 Task: Create a due date automation trigger when advanced on, 2 working days before a card is due add fields without custom field "Resume" set to a number greater than 1 and greater than 10 is due at 11:00 AM.
Action: Mouse moved to (961, 63)
Screenshot: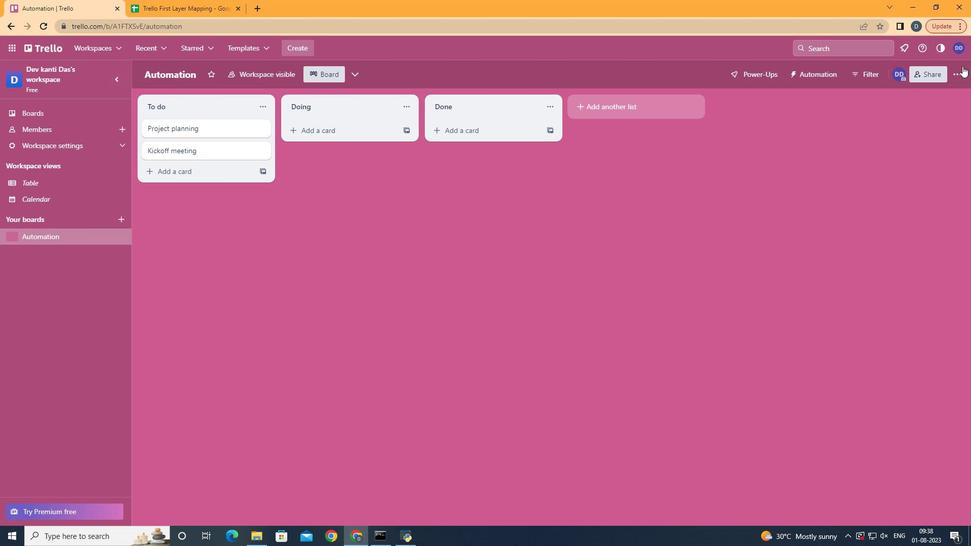 
Action: Mouse pressed left at (961, 63)
Screenshot: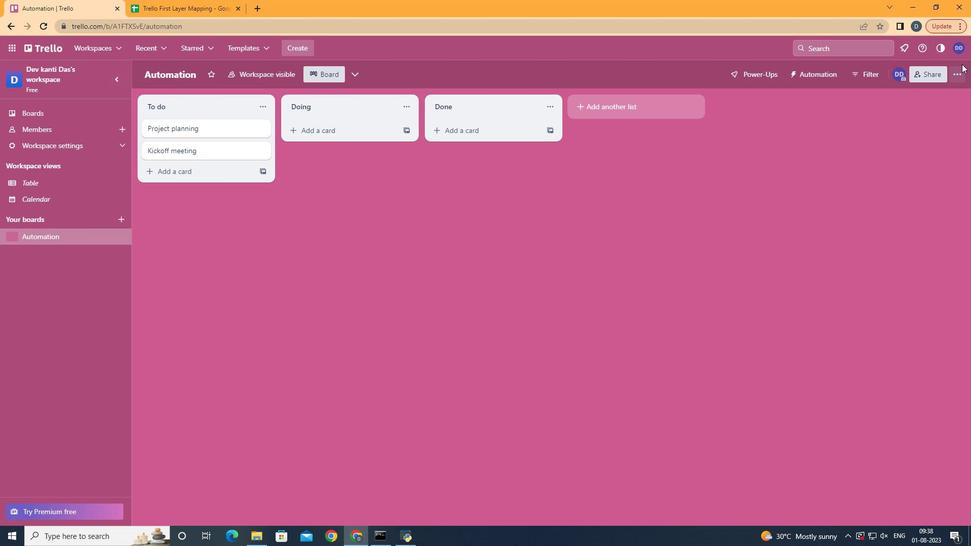 
Action: Mouse moved to (961, 68)
Screenshot: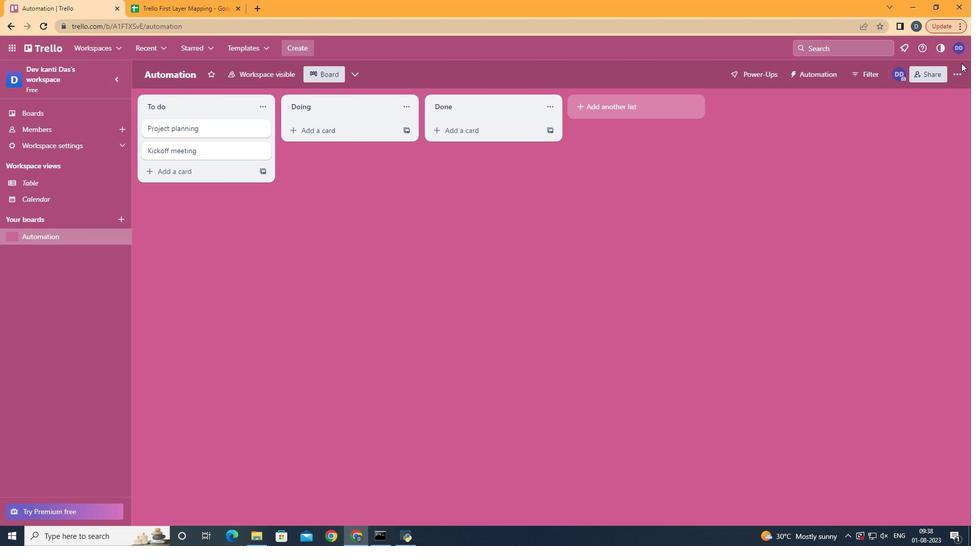
Action: Mouse pressed left at (961, 68)
Screenshot: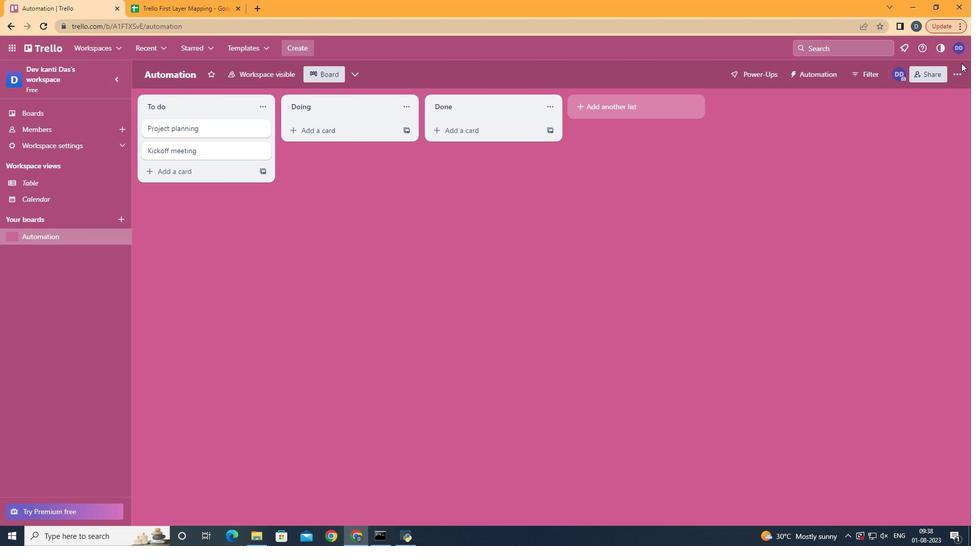 
Action: Mouse moved to (898, 220)
Screenshot: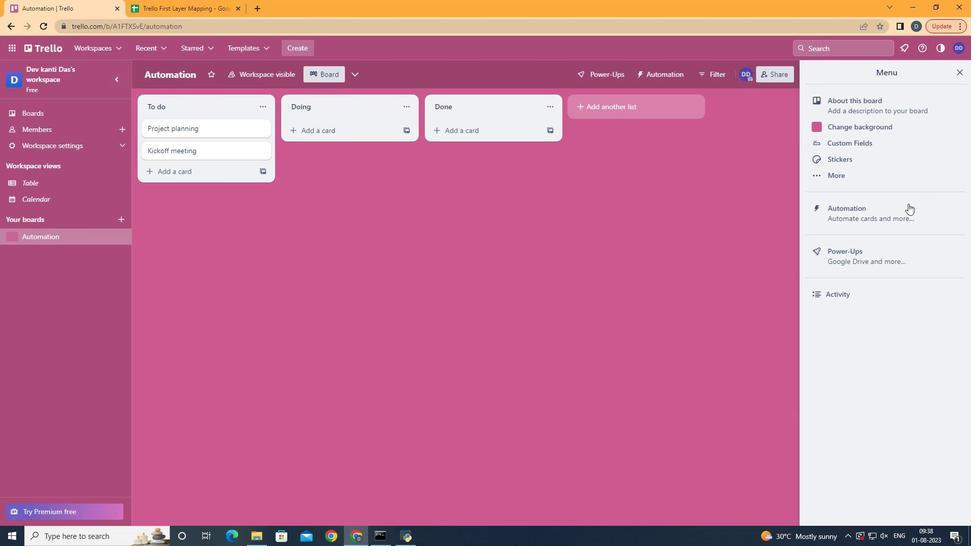 
Action: Mouse pressed left at (898, 220)
Screenshot: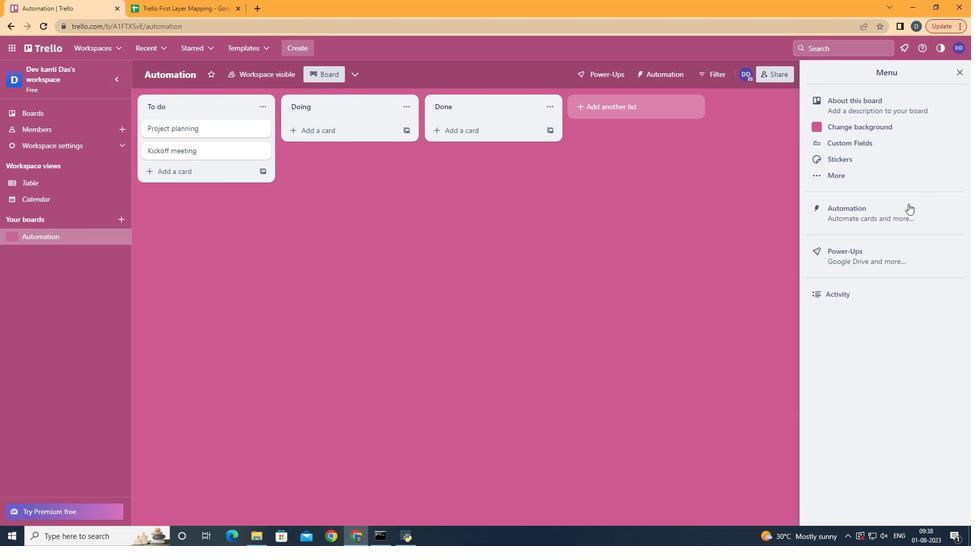 
Action: Mouse moved to (215, 204)
Screenshot: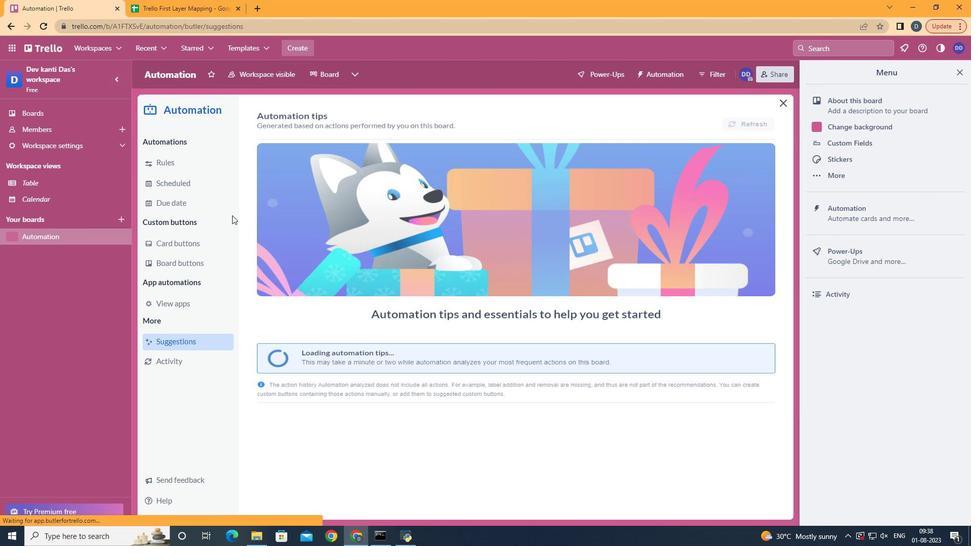 
Action: Mouse pressed left at (215, 204)
Screenshot: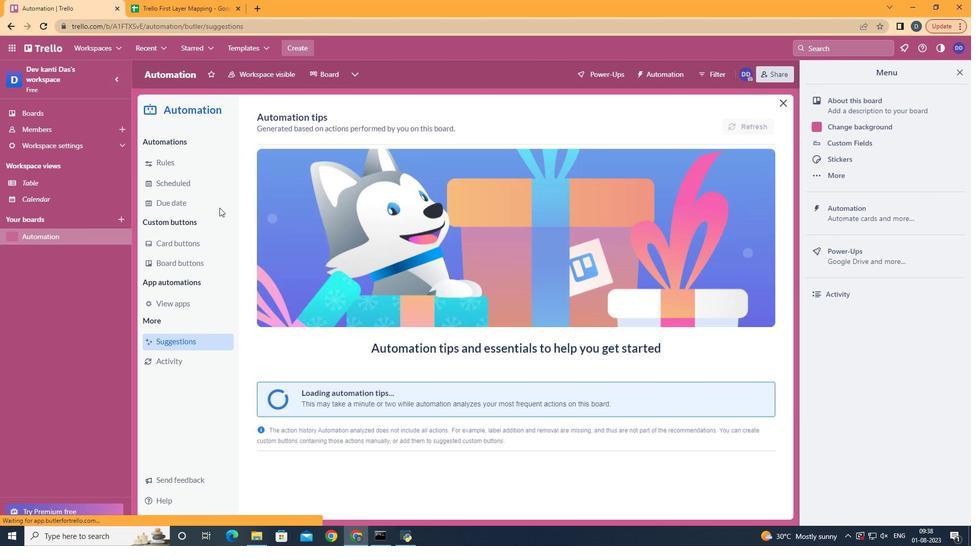 
Action: Mouse moved to (710, 122)
Screenshot: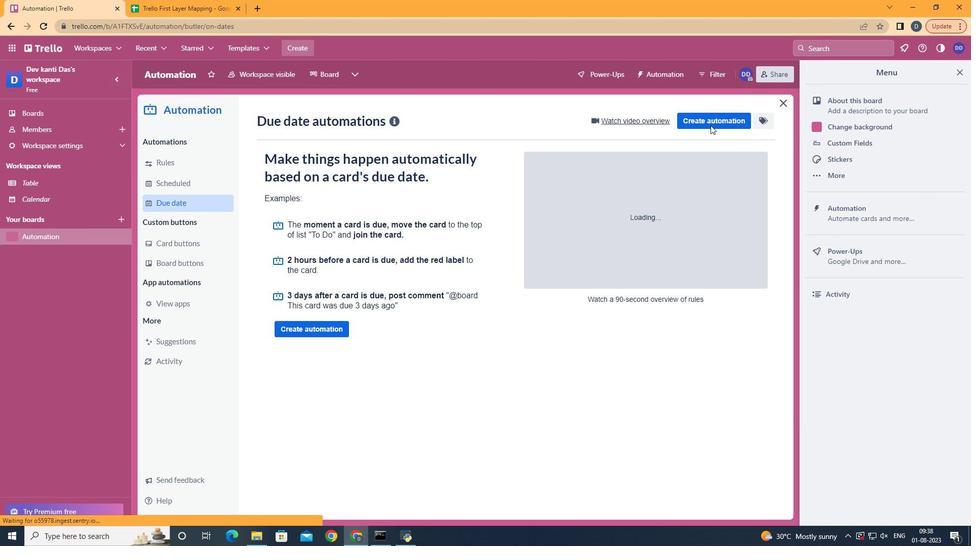 
Action: Mouse pressed left at (710, 122)
Screenshot: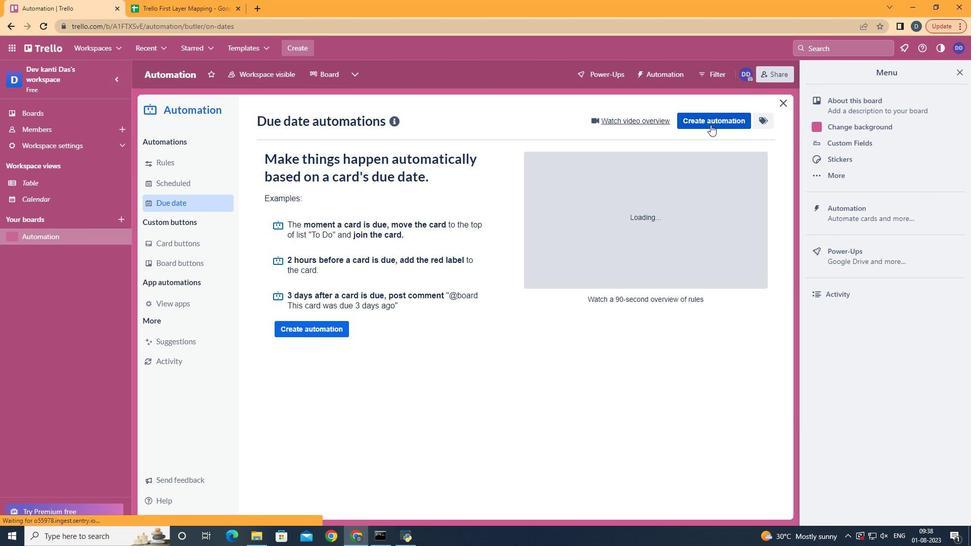 
Action: Mouse moved to (446, 209)
Screenshot: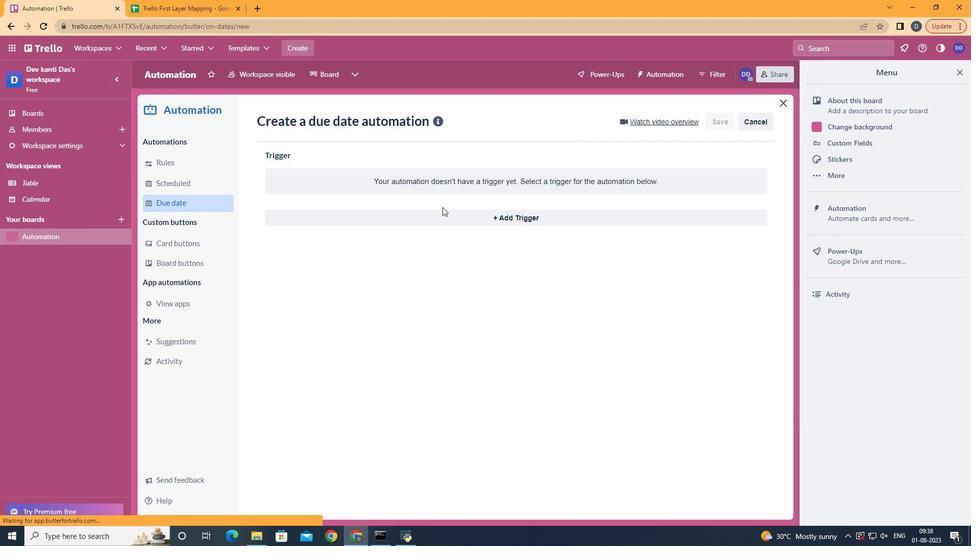 
Action: Mouse pressed left at (446, 209)
Screenshot: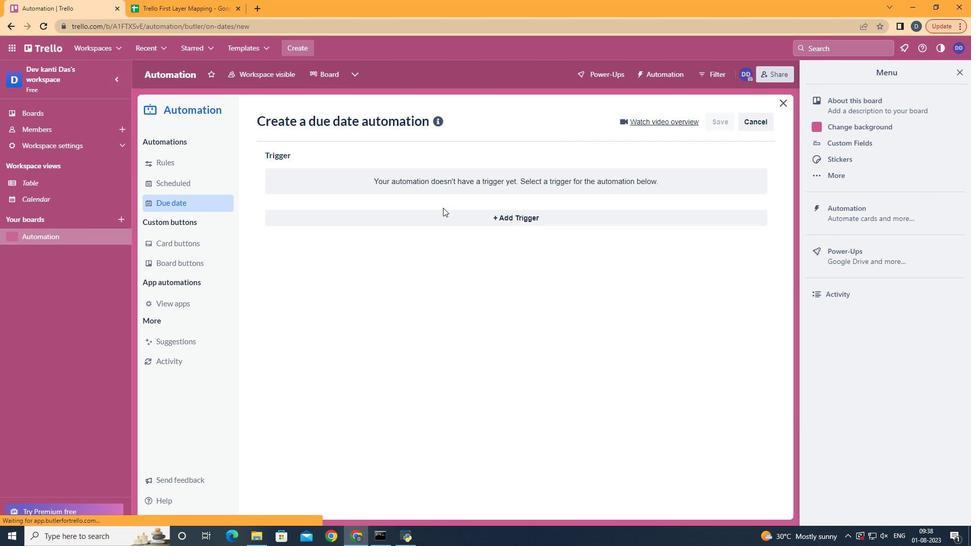 
Action: Mouse moved to (450, 214)
Screenshot: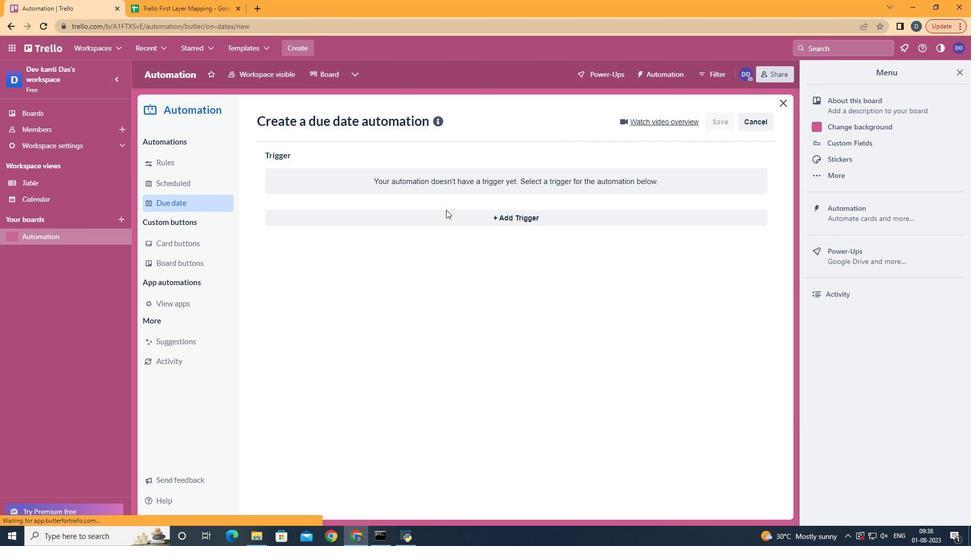 
Action: Mouse pressed left at (450, 214)
Screenshot: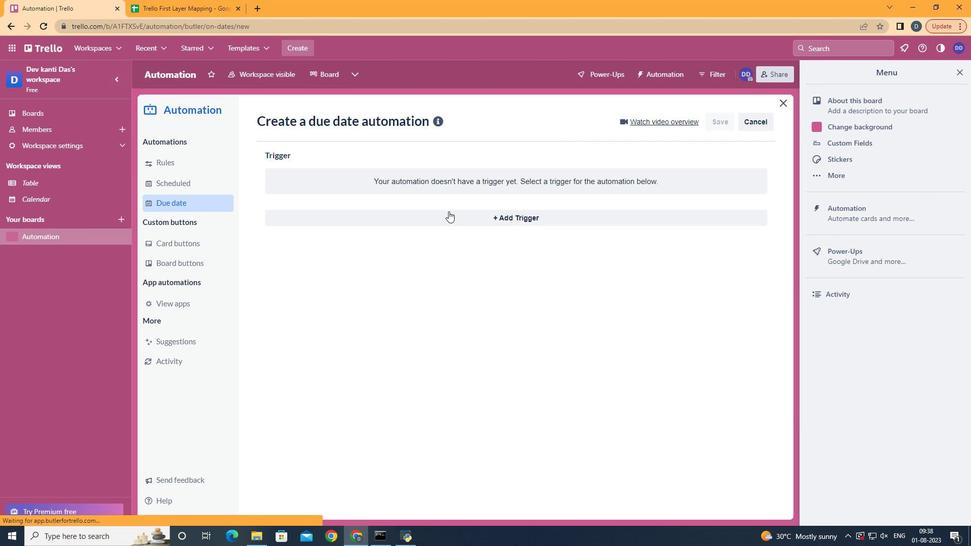
Action: Mouse moved to (325, 408)
Screenshot: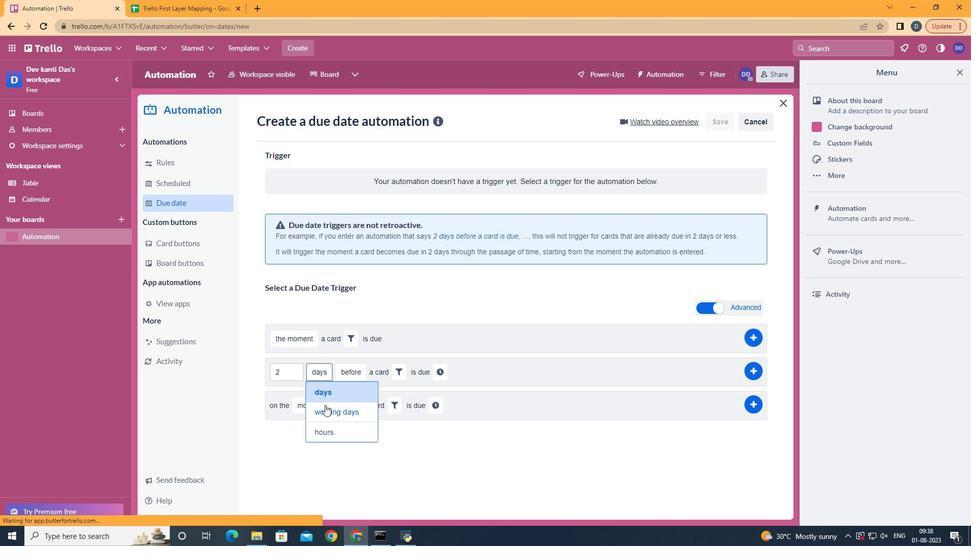 
Action: Mouse pressed left at (325, 408)
Screenshot: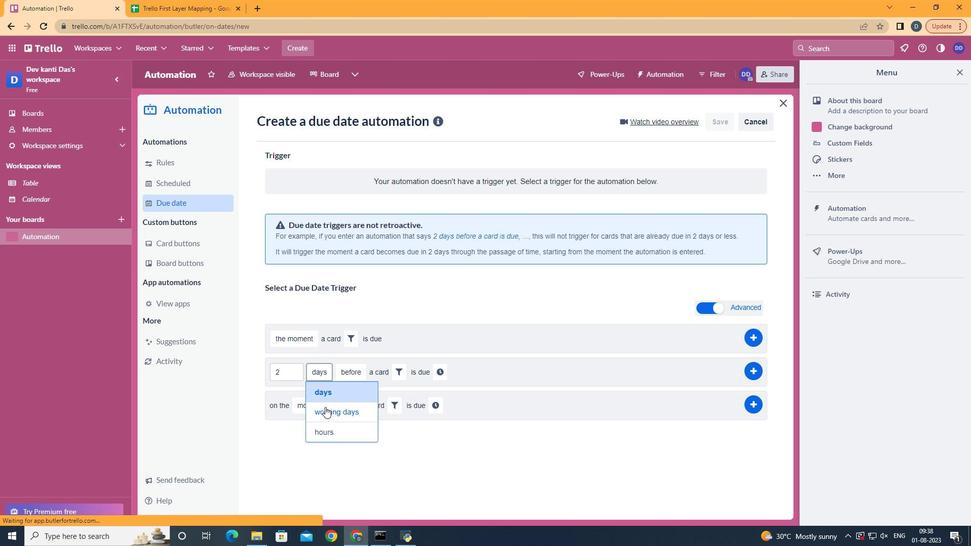 
Action: Mouse moved to (428, 365)
Screenshot: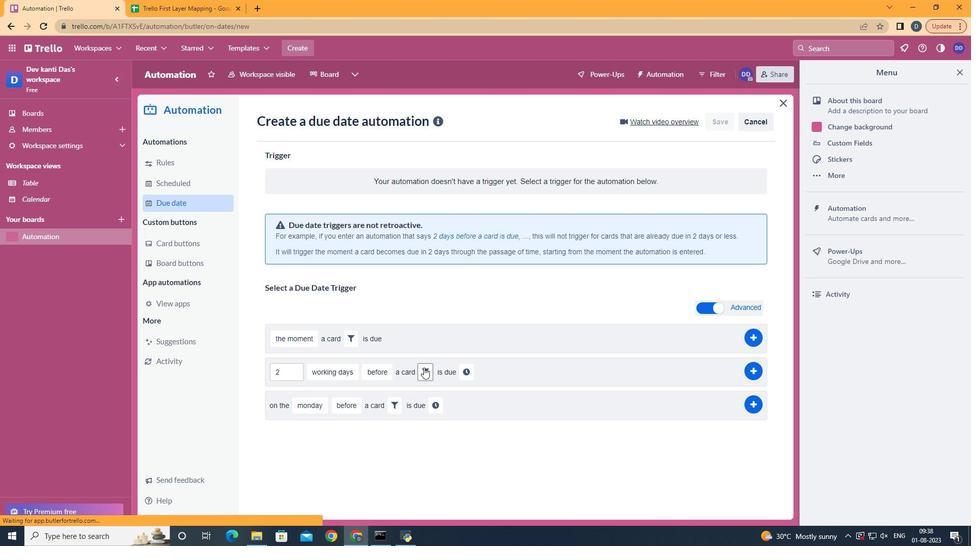 
Action: Mouse pressed left at (428, 365)
Screenshot: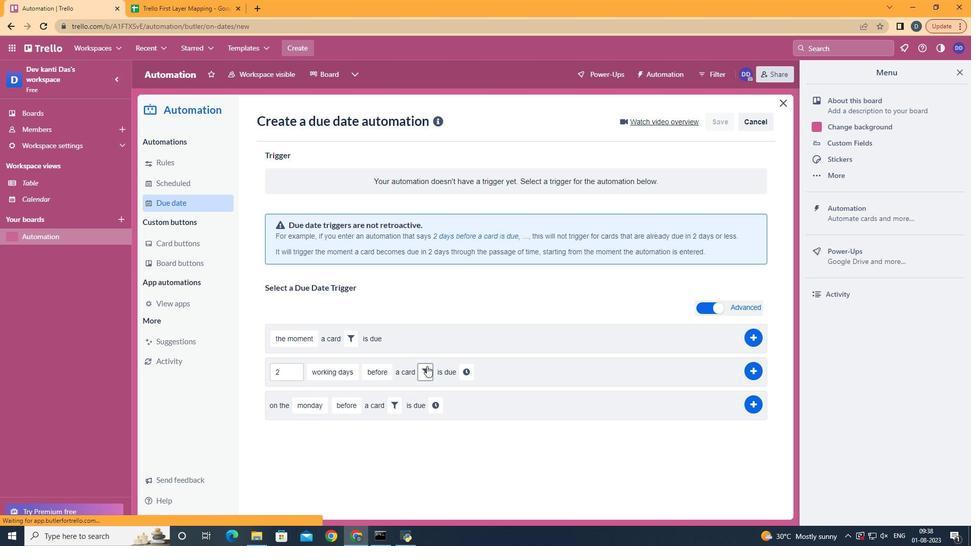 
Action: Mouse moved to (594, 411)
Screenshot: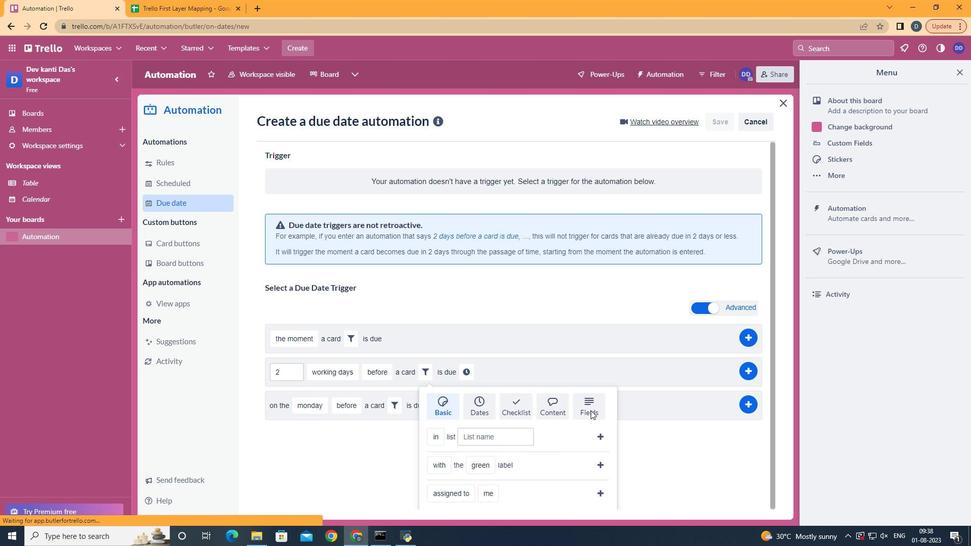 
Action: Mouse pressed left at (594, 411)
Screenshot: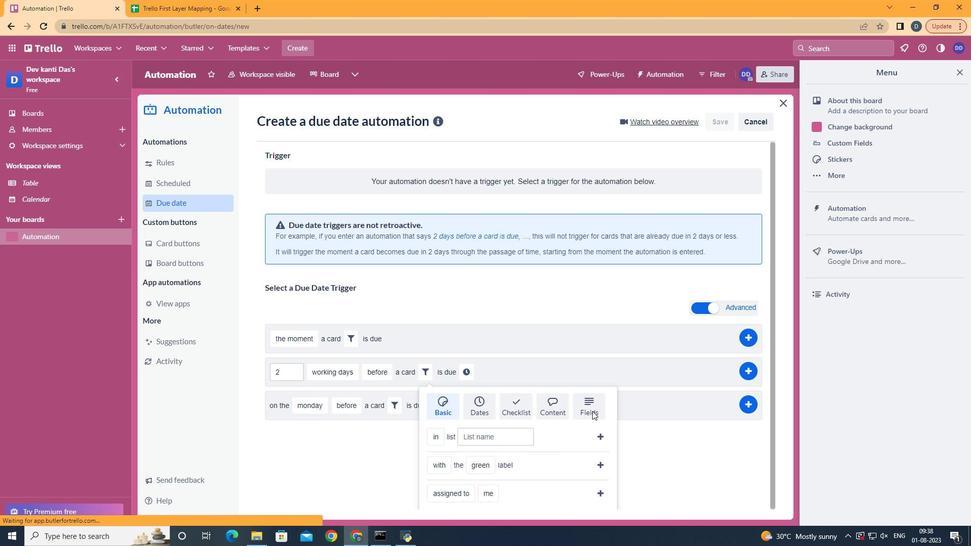 
Action: Mouse moved to (594, 411)
Screenshot: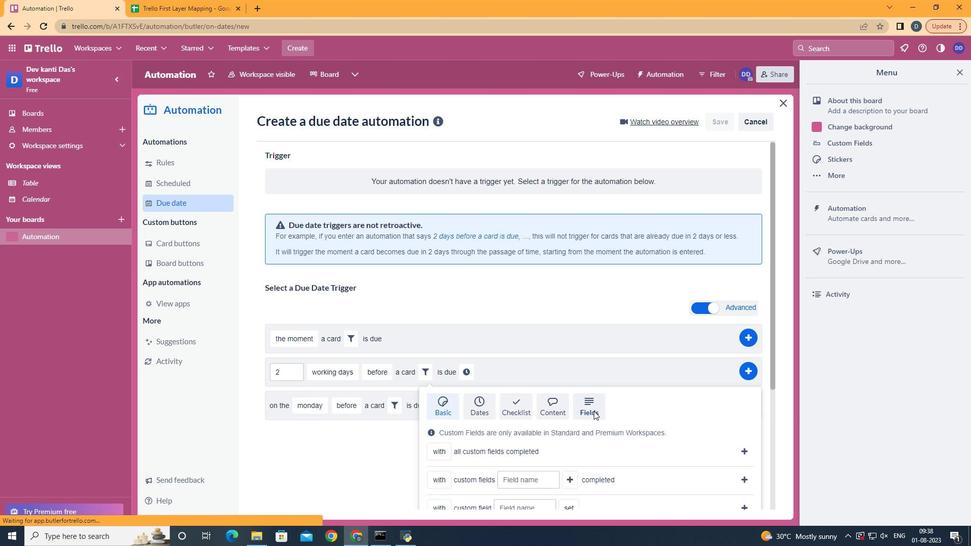 
Action: Mouse scrolled (594, 410) with delta (0, 0)
Screenshot: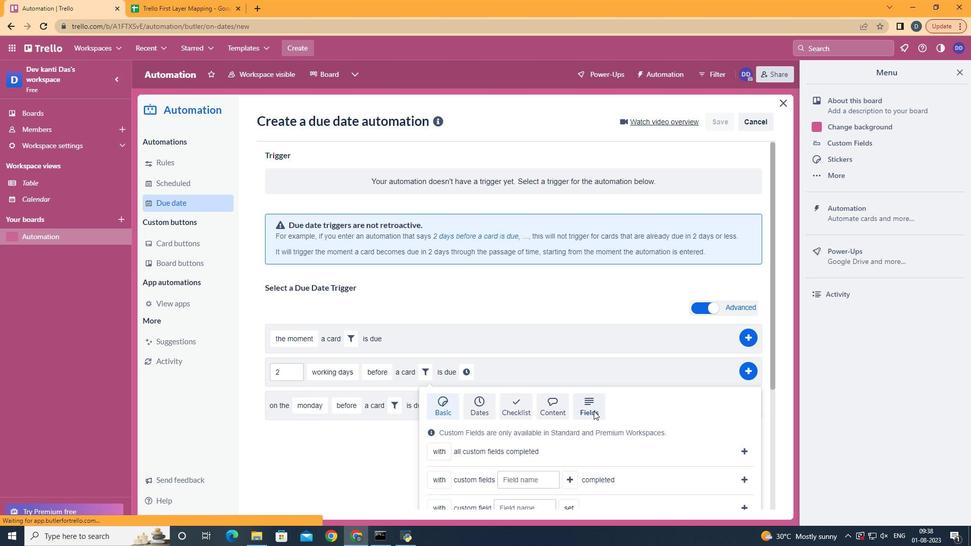 
Action: Mouse scrolled (594, 410) with delta (0, 0)
Screenshot: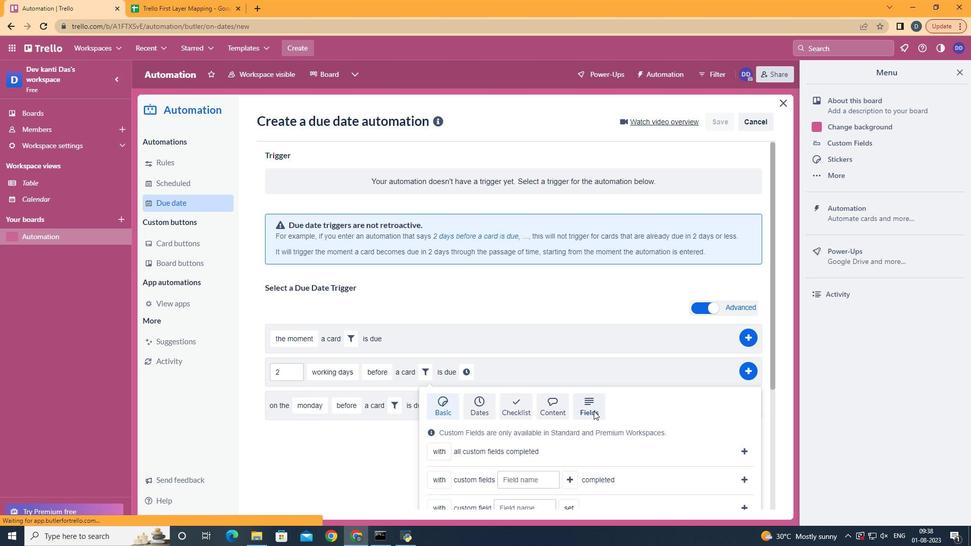 
Action: Mouse scrolled (594, 410) with delta (0, -1)
Screenshot: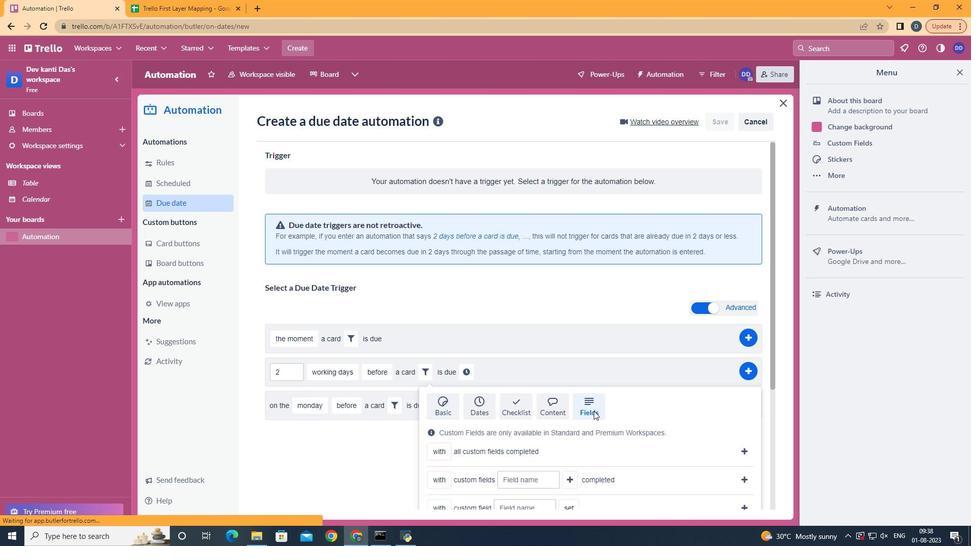 
Action: Mouse scrolled (594, 410) with delta (0, 0)
Screenshot: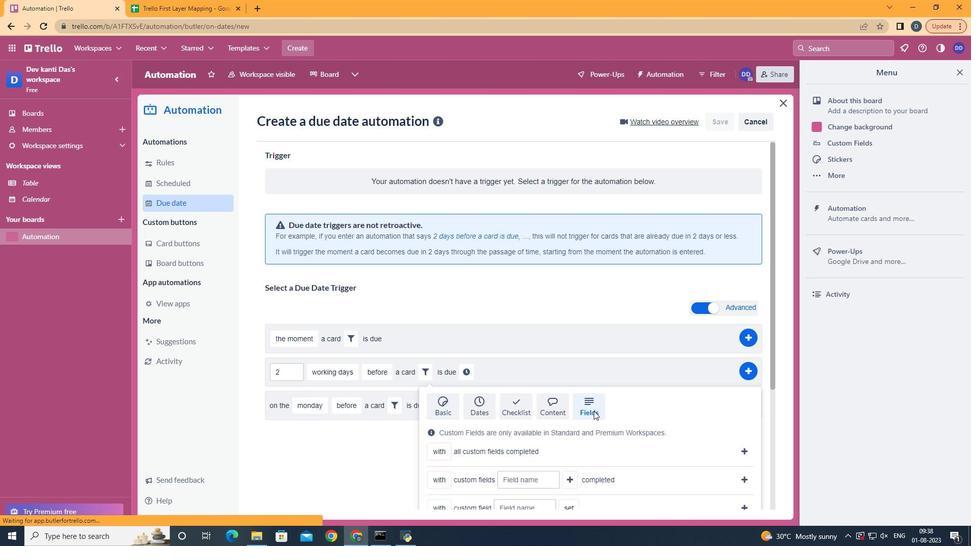 
Action: Mouse scrolled (594, 410) with delta (0, 0)
Screenshot: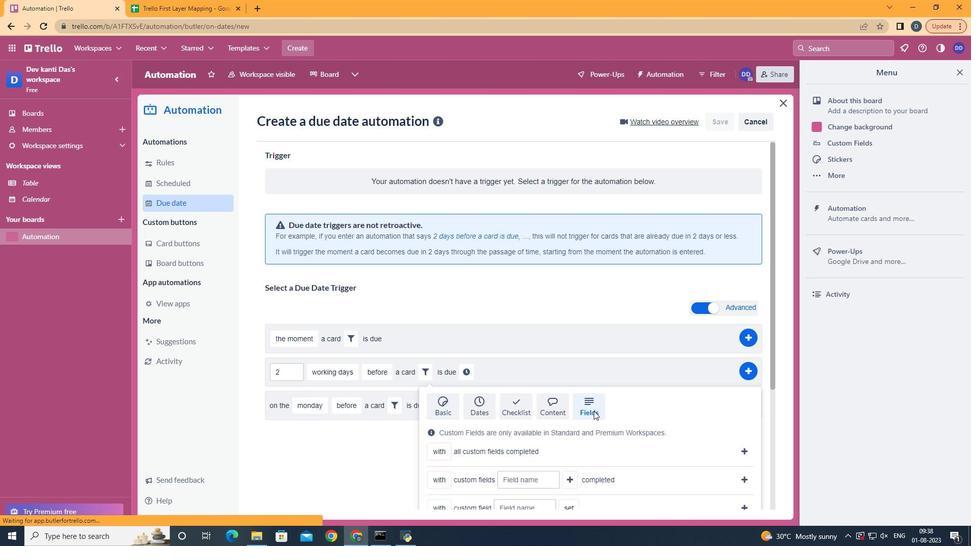 
Action: Mouse moved to (447, 453)
Screenshot: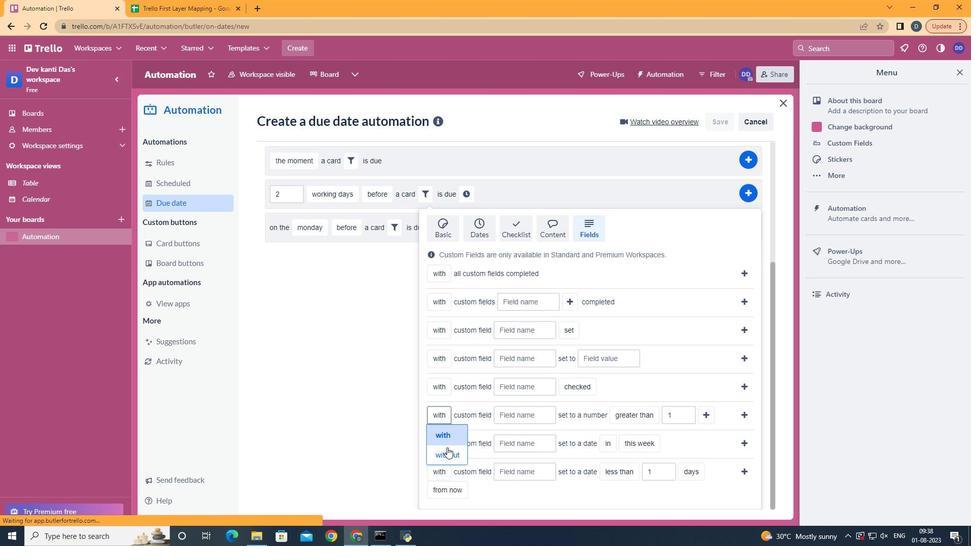 
Action: Mouse pressed left at (447, 453)
Screenshot: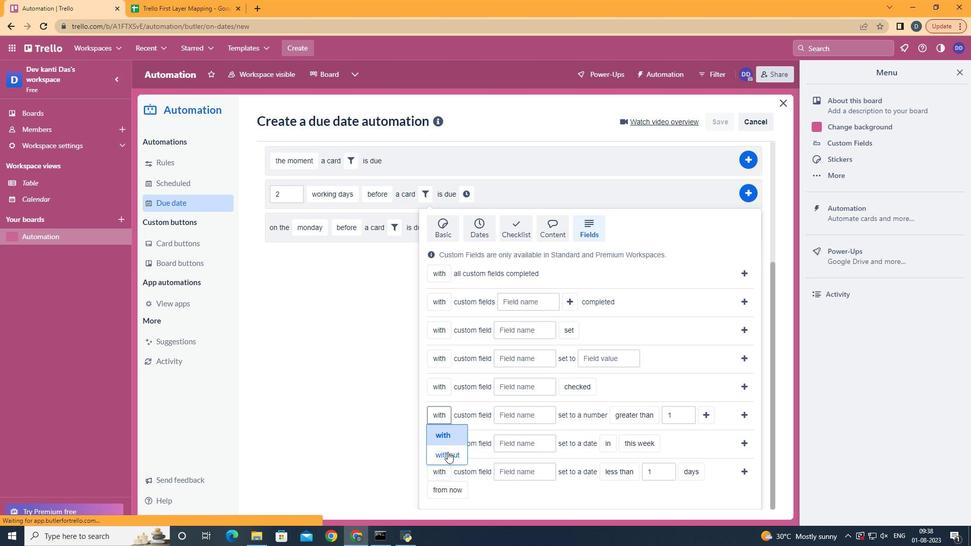 
Action: Mouse moved to (530, 413)
Screenshot: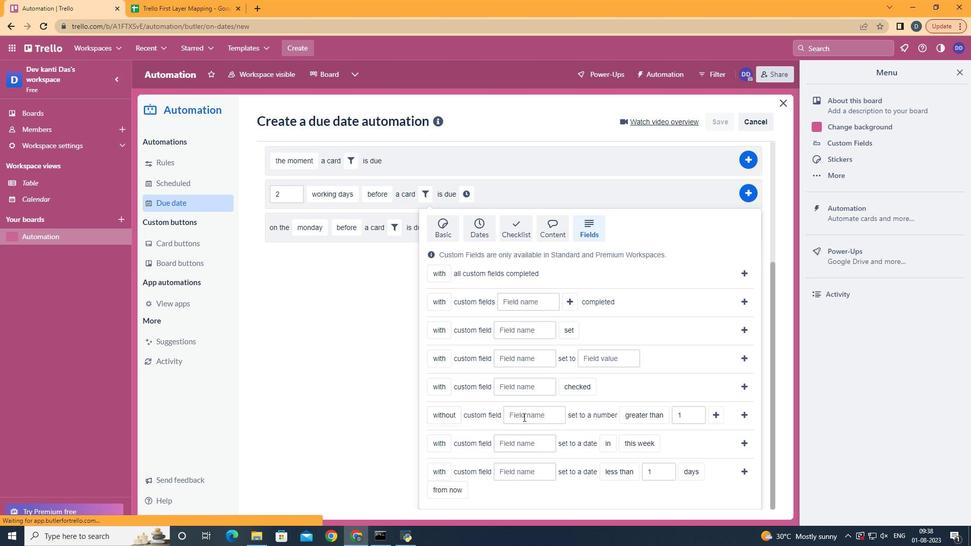 
Action: Mouse pressed left at (530, 413)
Screenshot: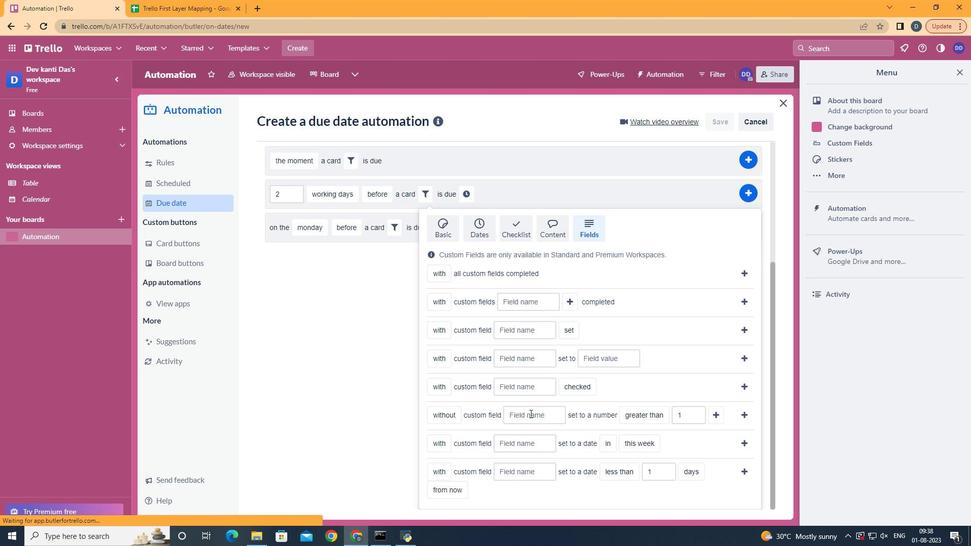 
Action: Key pressed <Key.shift>Resume
Screenshot: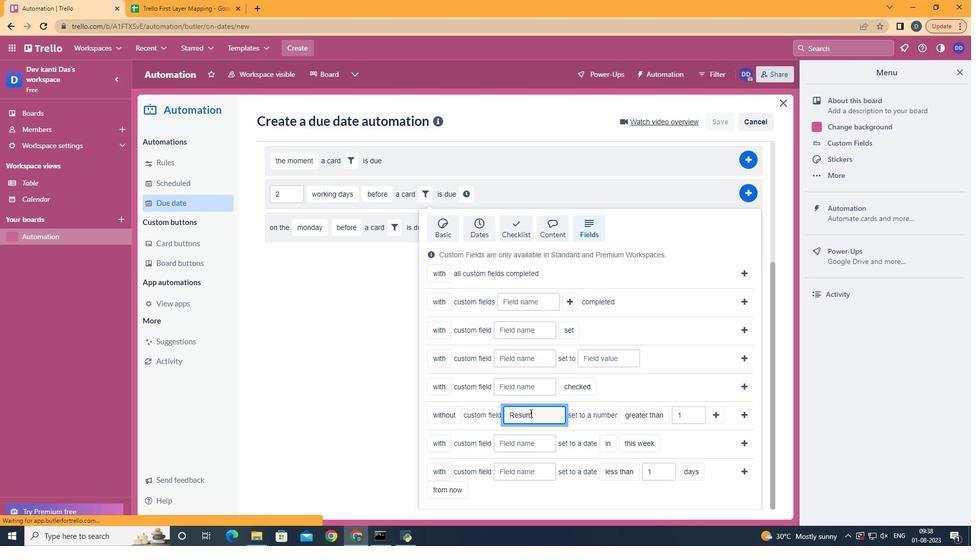 
Action: Mouse moved to (656, 437)
Screenshot: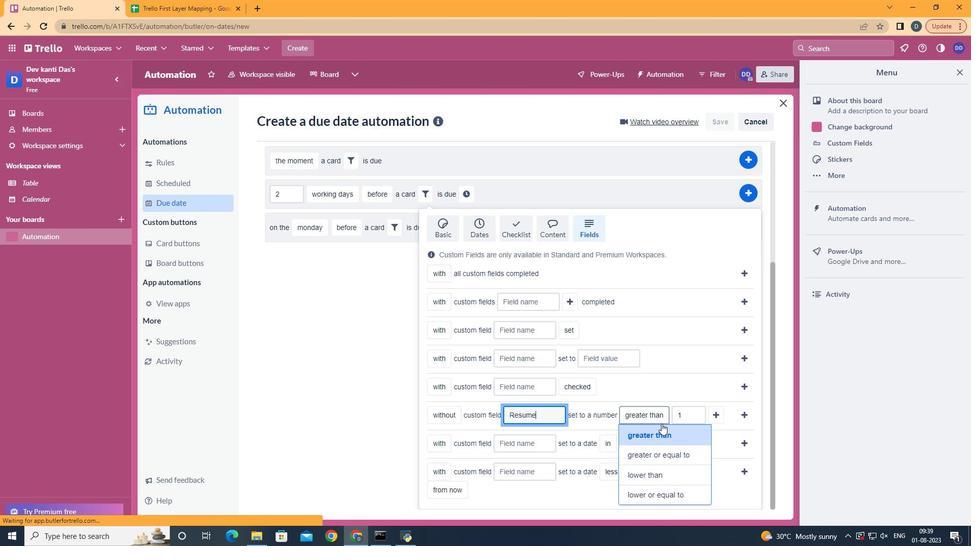 
Action: Mouse pressed left at (656, 437)
Screenshot: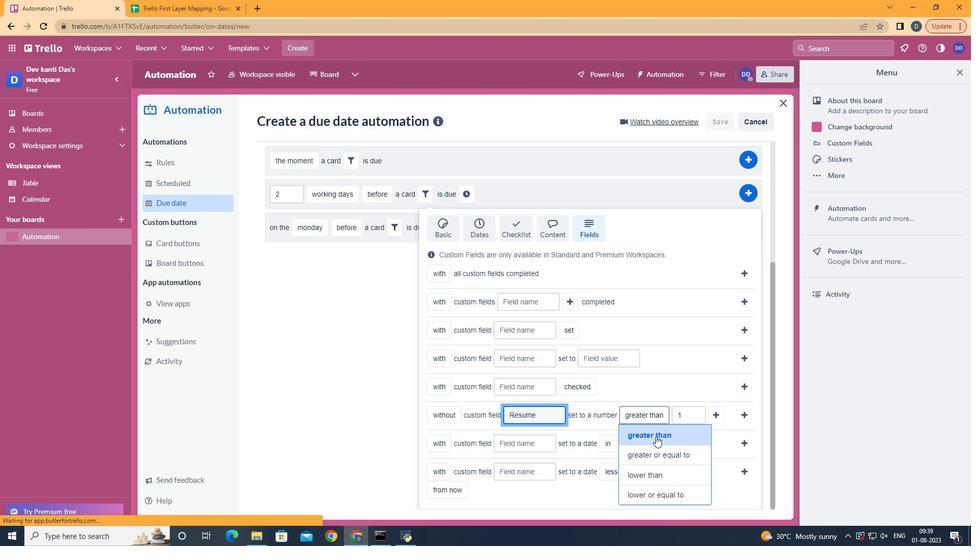 
Action: Mouse moved to (723, 415)
Screenshot: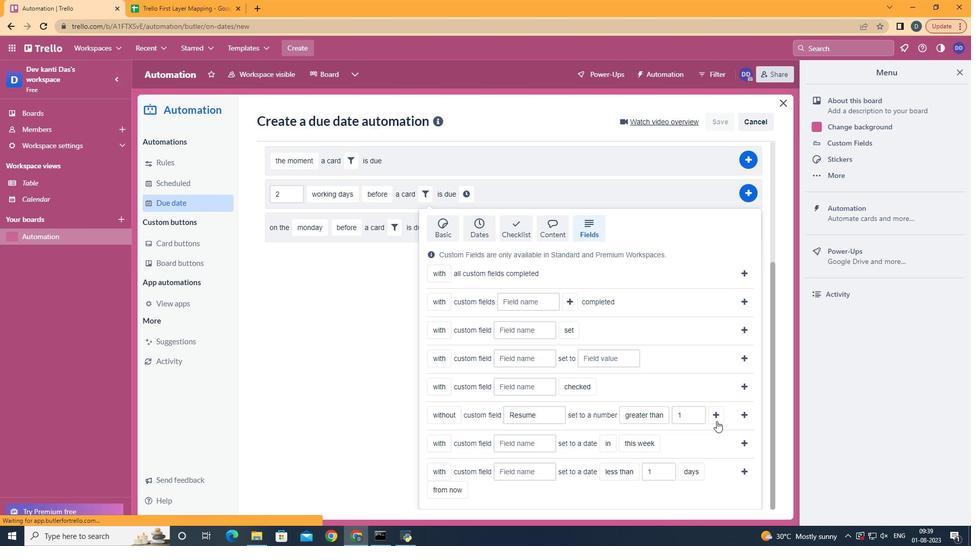 
Action: Mouse pressed left at (723, 415)
Screenshot: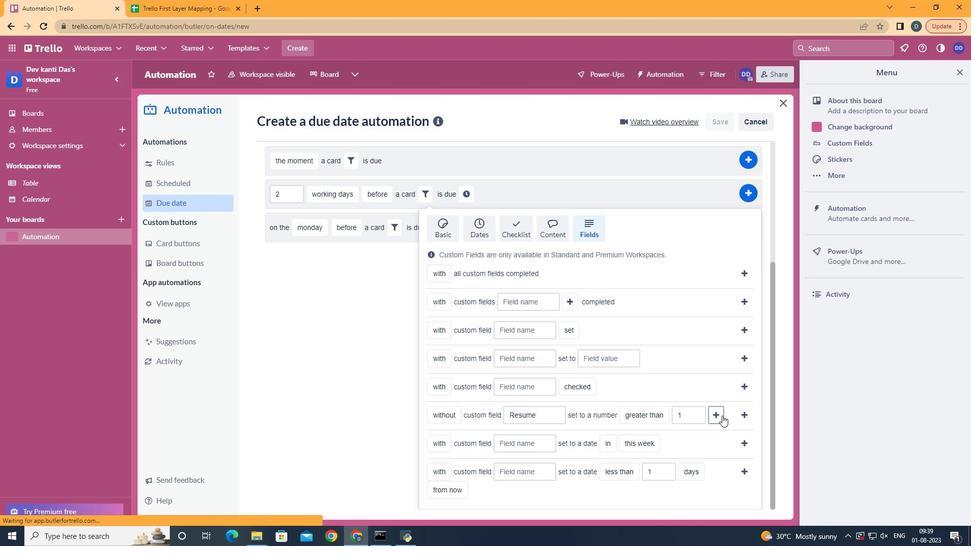 
Action: Mouse moved to (491, 396)
Screenshot: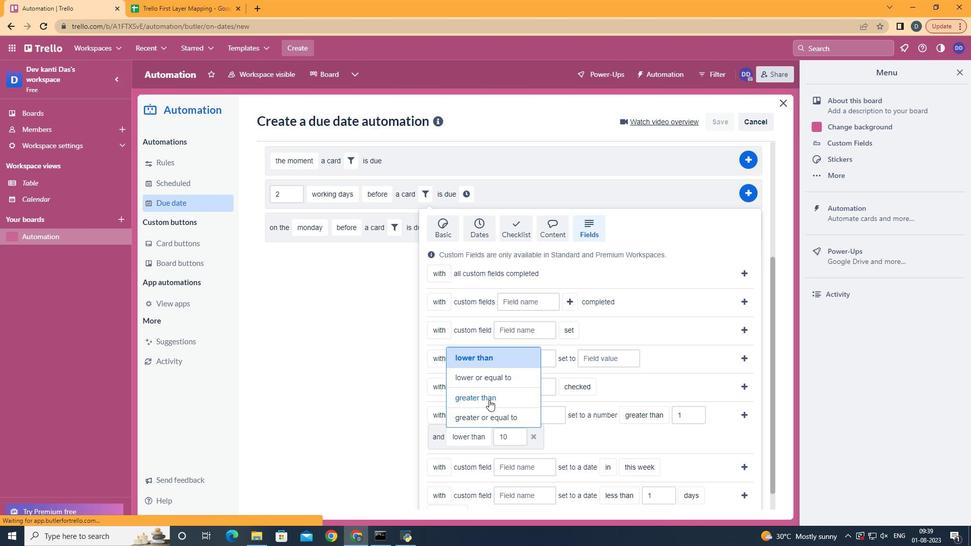 
Action: Mouse pressed left at (491, 396)
Screenshot: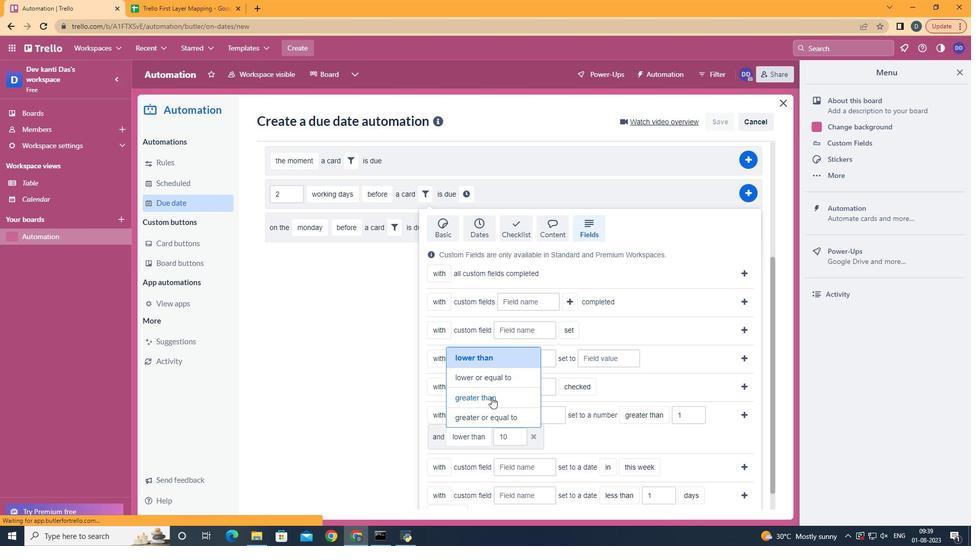 
Action: Mouse moved to (744, 419)
Screenshot: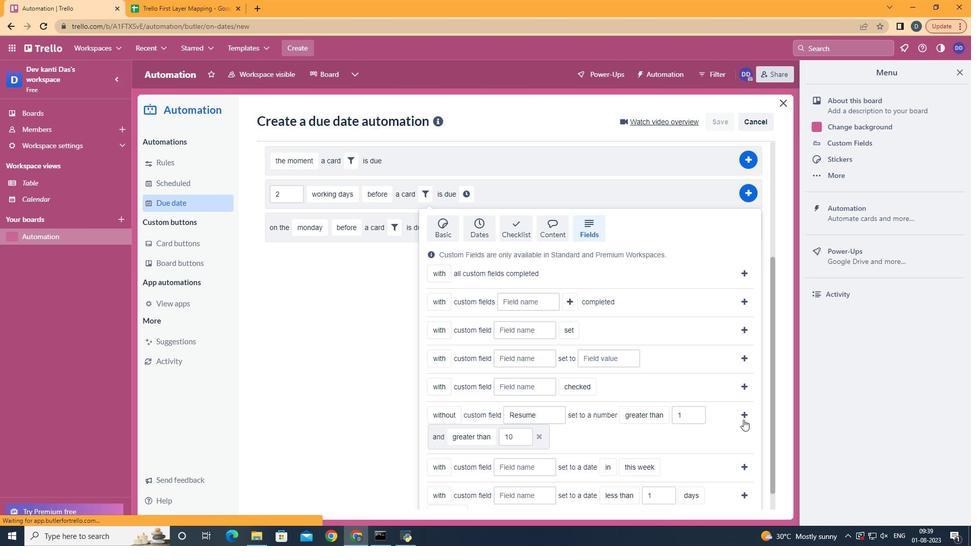 
Action: Mouse pressed left at (744, 419)
Screenshot: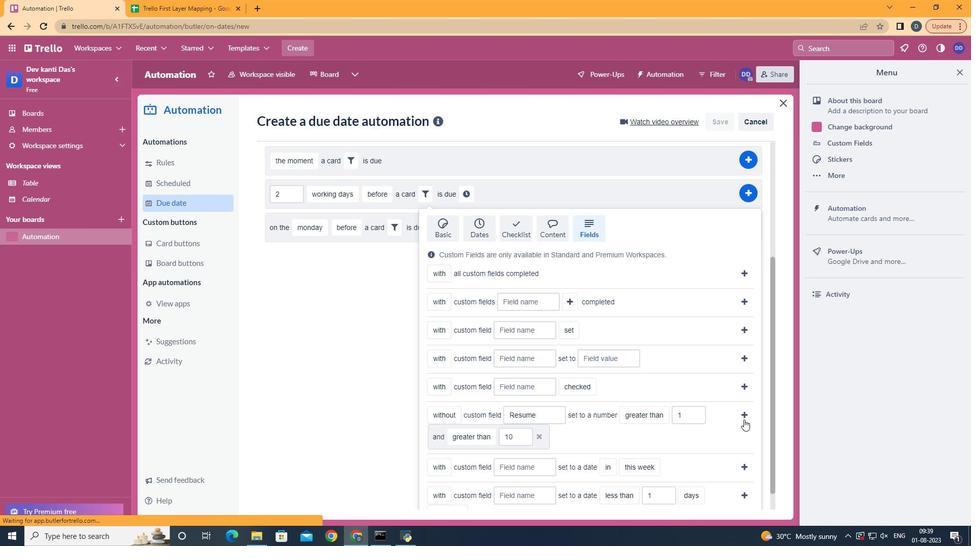 
Action: Mouse moved to (292, 389)
Screenshot: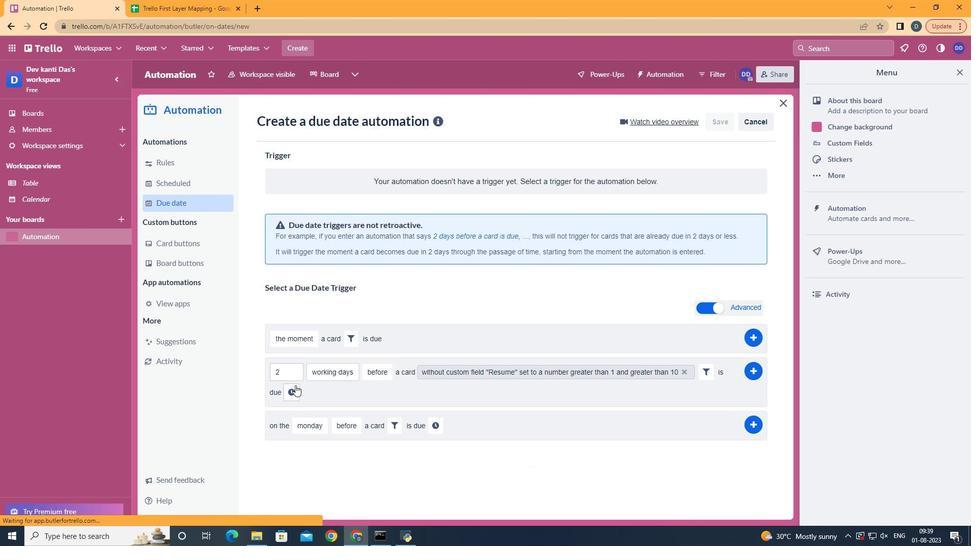 
Action: Mouse pressed left at (292, 389)
Screenshot: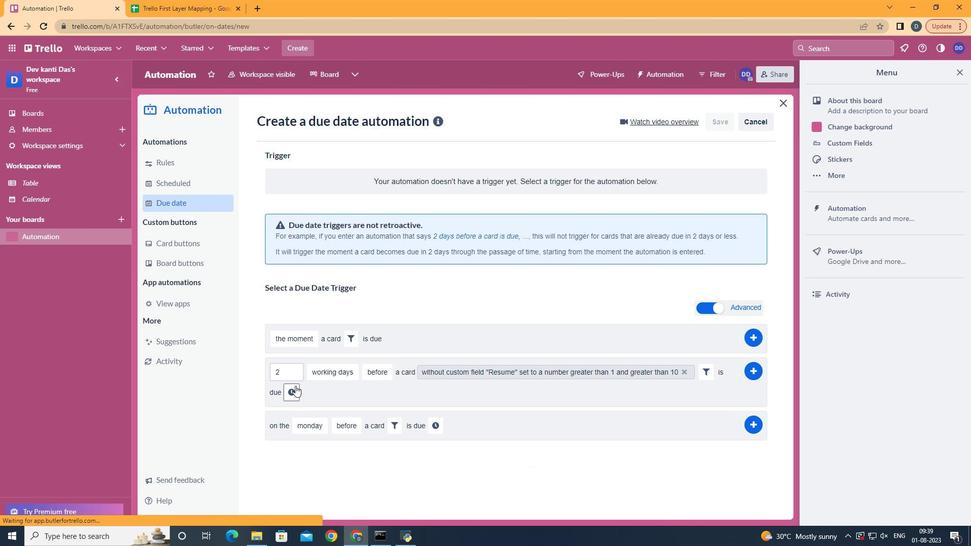 
Action: Mouse moved to (313, 390)
Screenshot: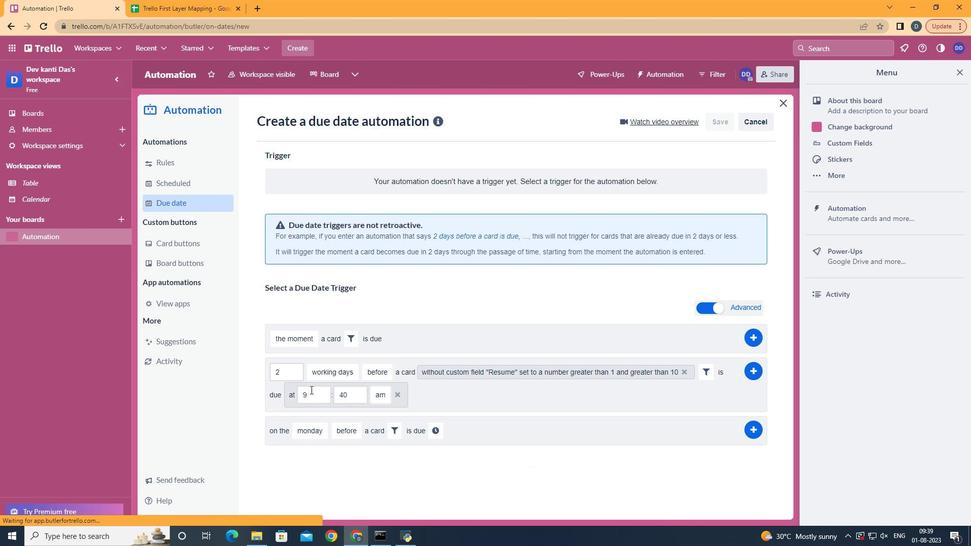 
Action: Mouse pressed left at (313, 390)
Screenshot: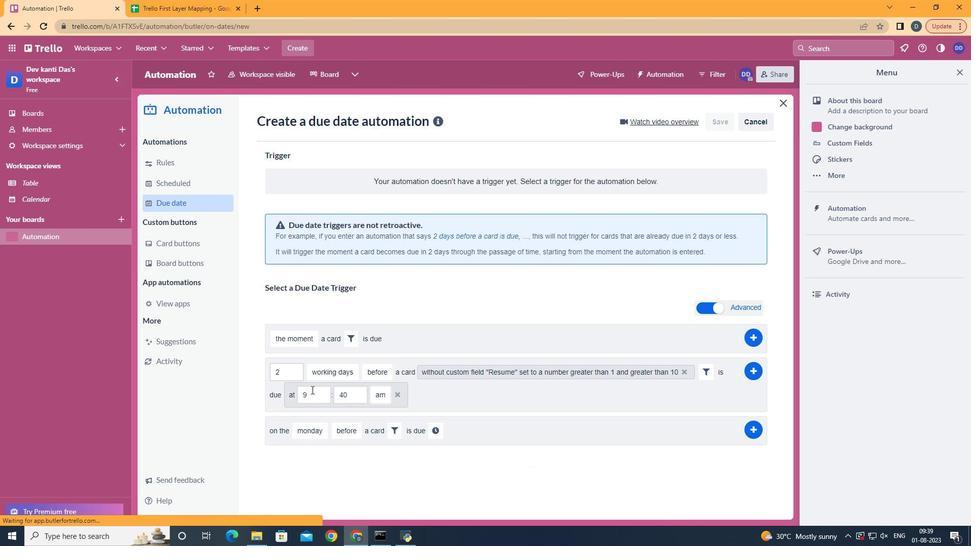 
Action: Mouse moved to (314, 390)
Screenshot: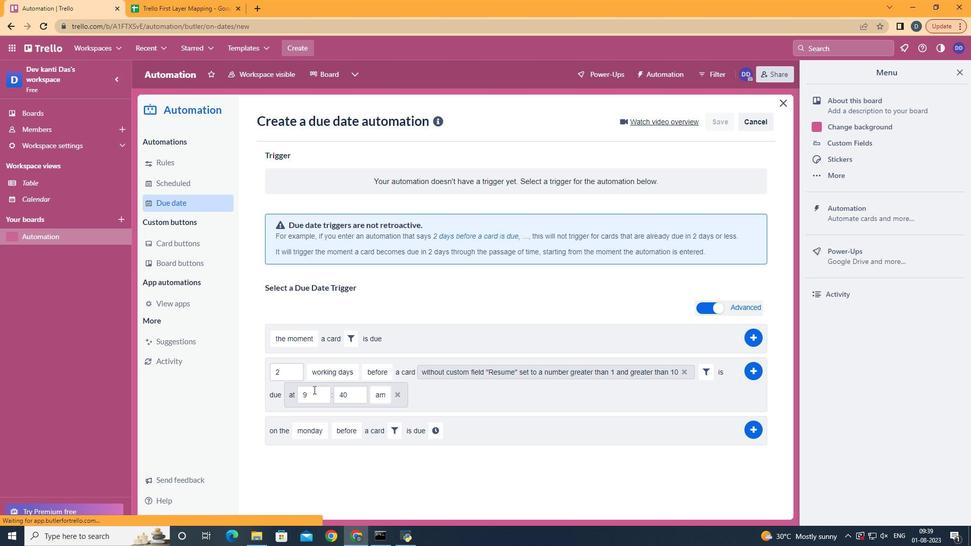 
Action: Key pressed <Key.backspace>11
Screenshot: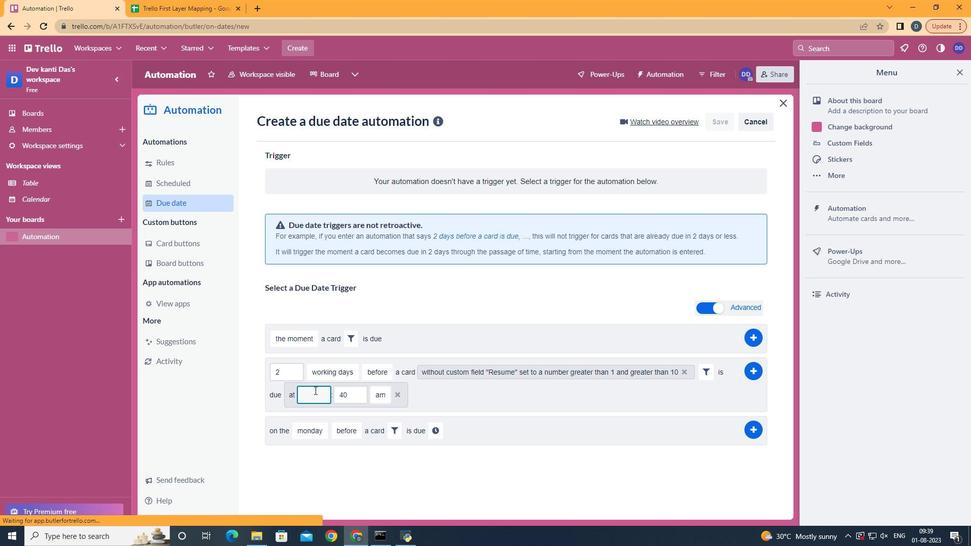 
Action: Mouse moved to (356, 396)
Screenshot: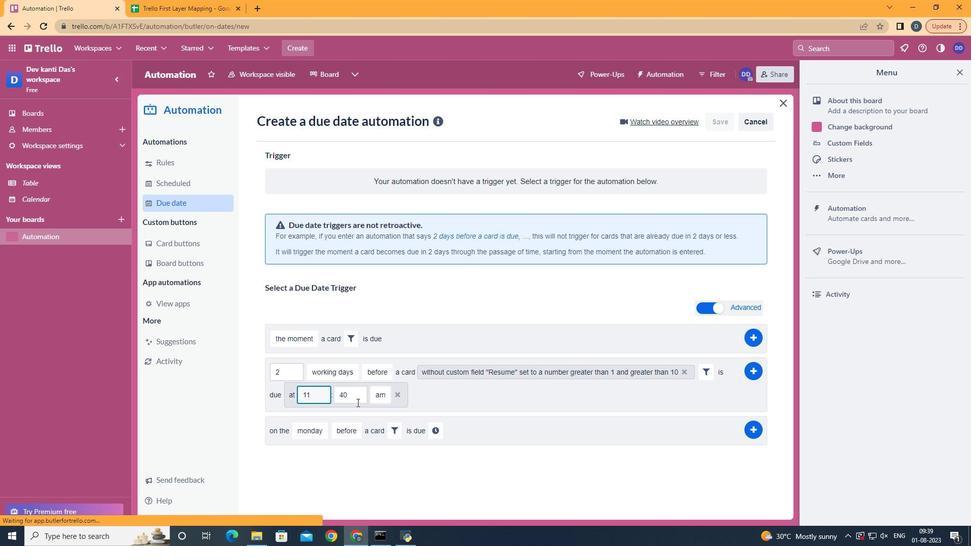 
Action: Mouse pressed left at (356, 396)
Screenshot: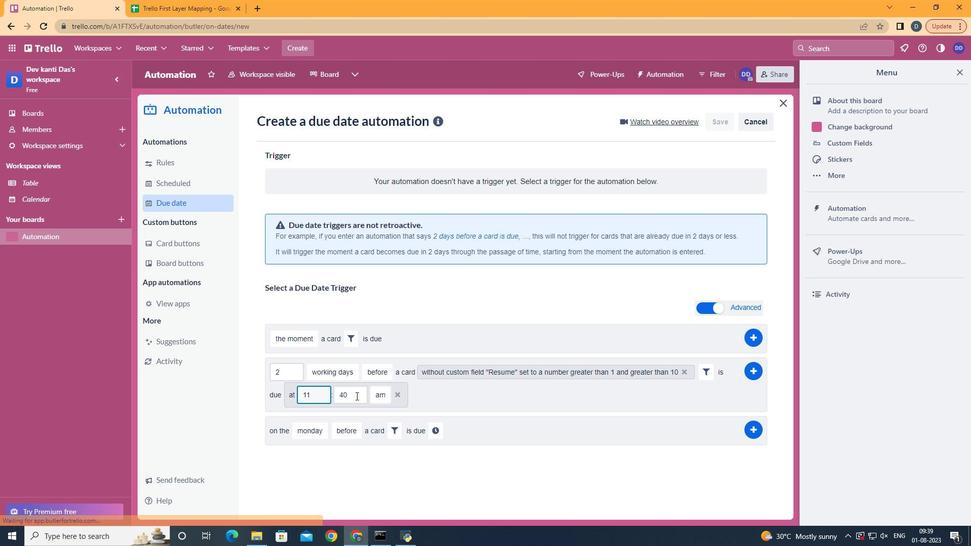 
Action: Key pressed <Key.backspace><Key.backspace>00
Screenshot: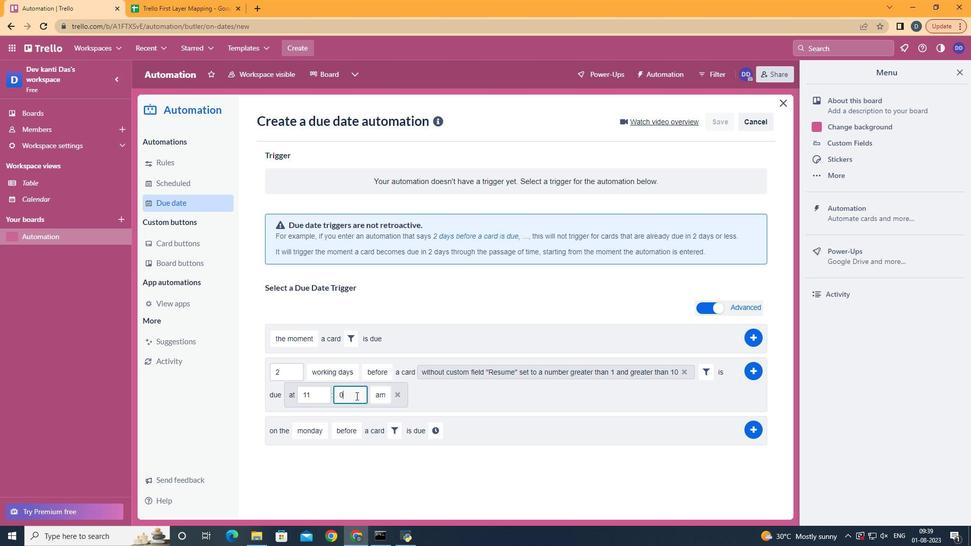 
Action: Mouse moved to (749, 377)
Screenshot: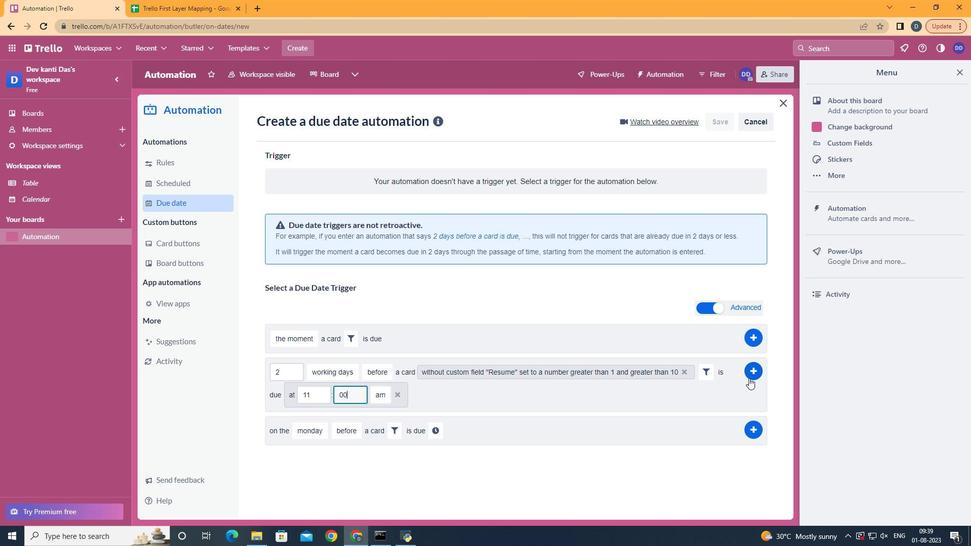 
Action: Mouse pressed left at (749, 377)
Screenshot: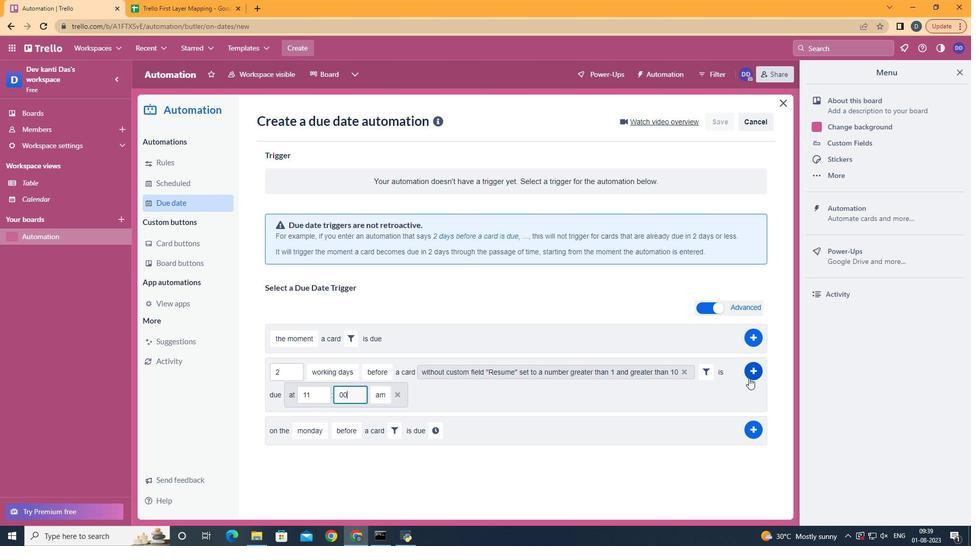 
Action: Mouse moved to (586, 295)
Screenshot: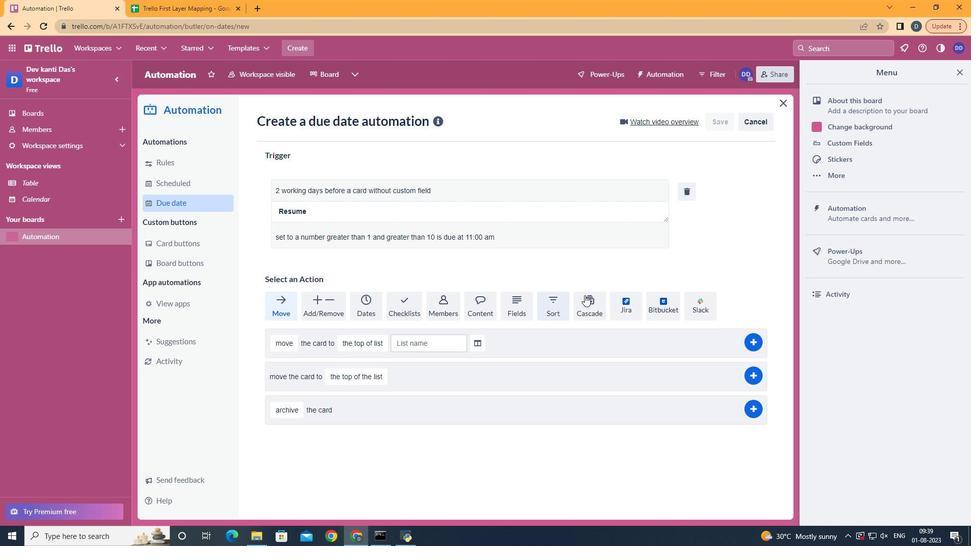 
